 Task: Change the invitee language to Portuguese (Brazil).
Action: Mouse moved to (142, 90)
Screenshot: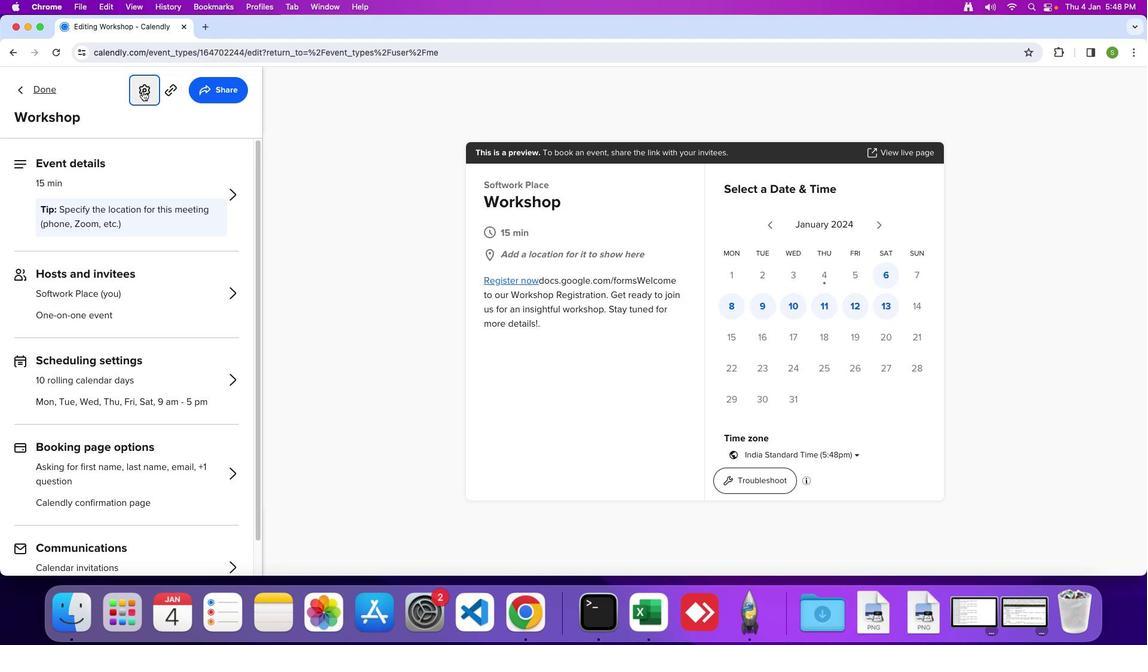 
Action: Mouse pressed left at (142, 90)
Screenshot: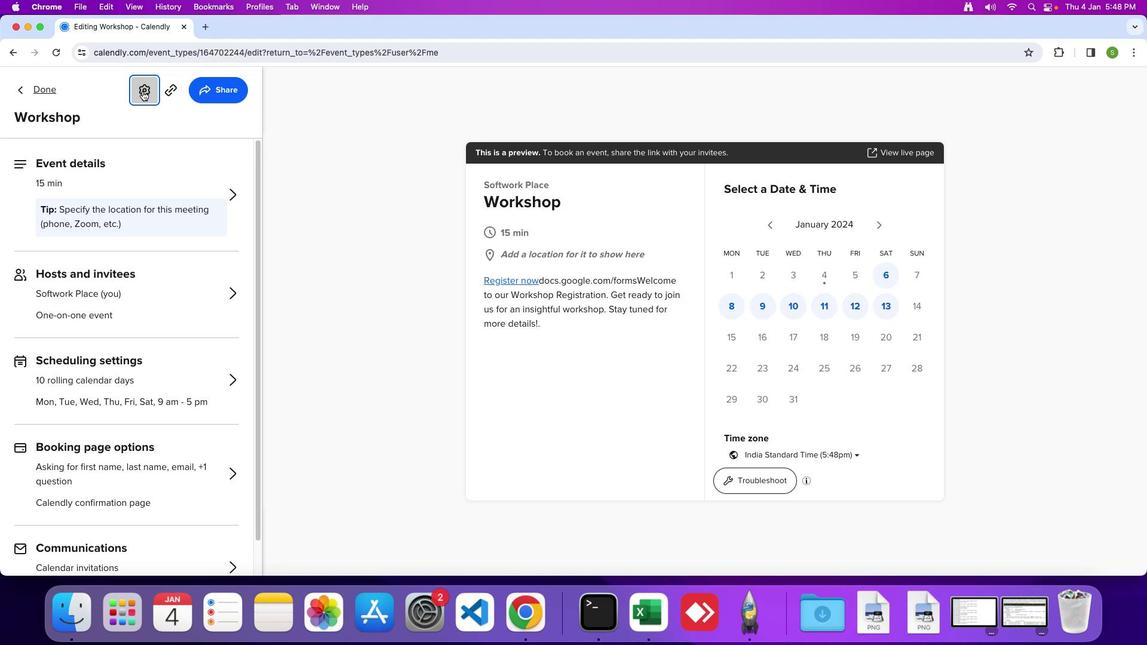 
Action: Mouse moved to (226, 126)
Screenshot: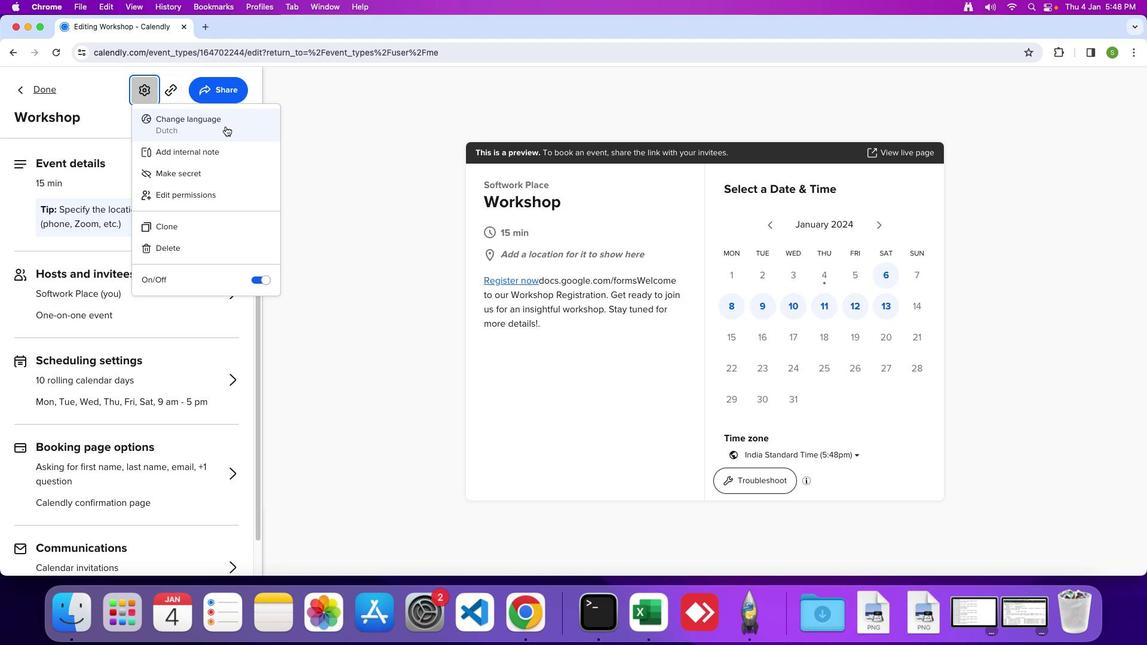 
Action: Mouse pressed left at (226, 126)
Screenshot: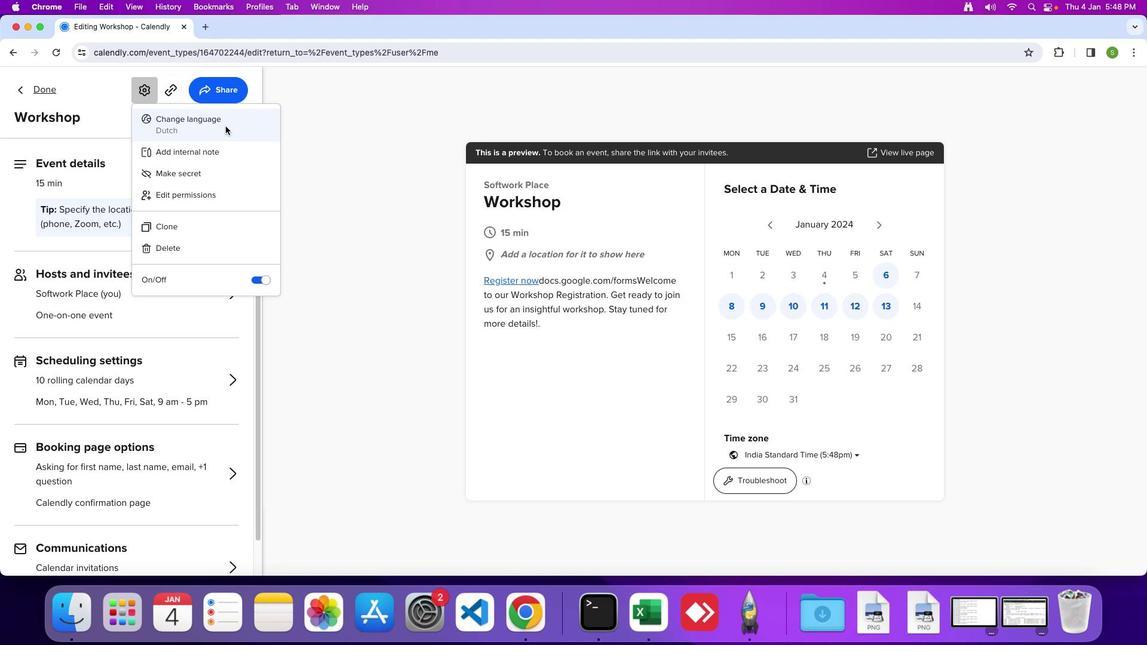 
Action: Mouse moved to (487, 309)
Screenshot: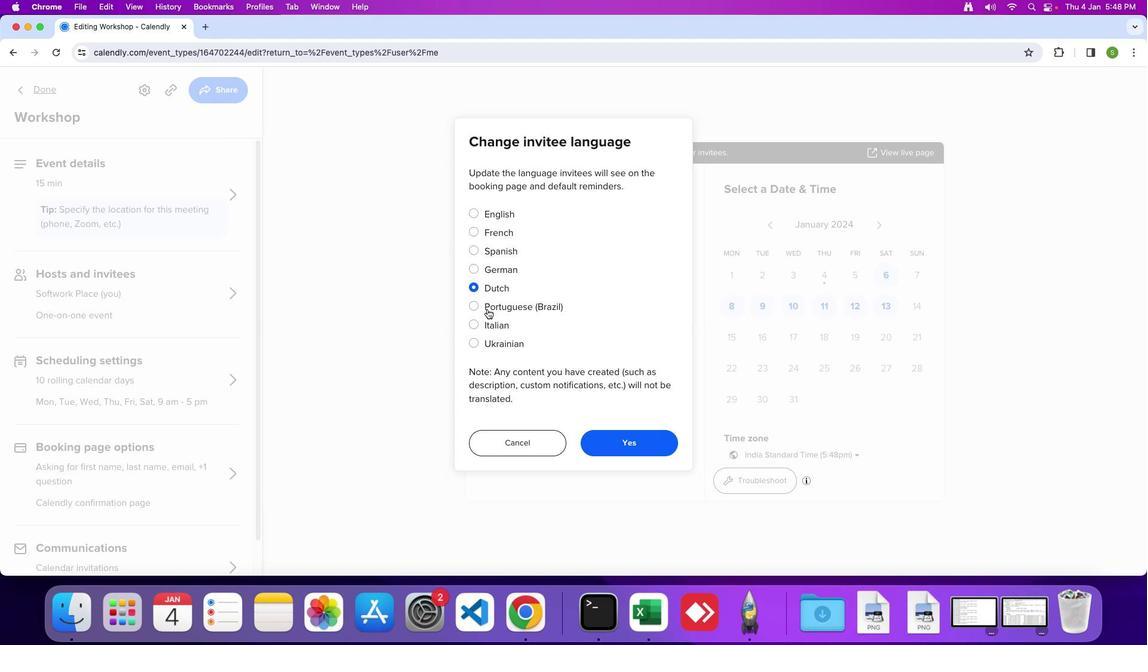 
Action: Mouse pressed left at (487, 309)
Screenshot: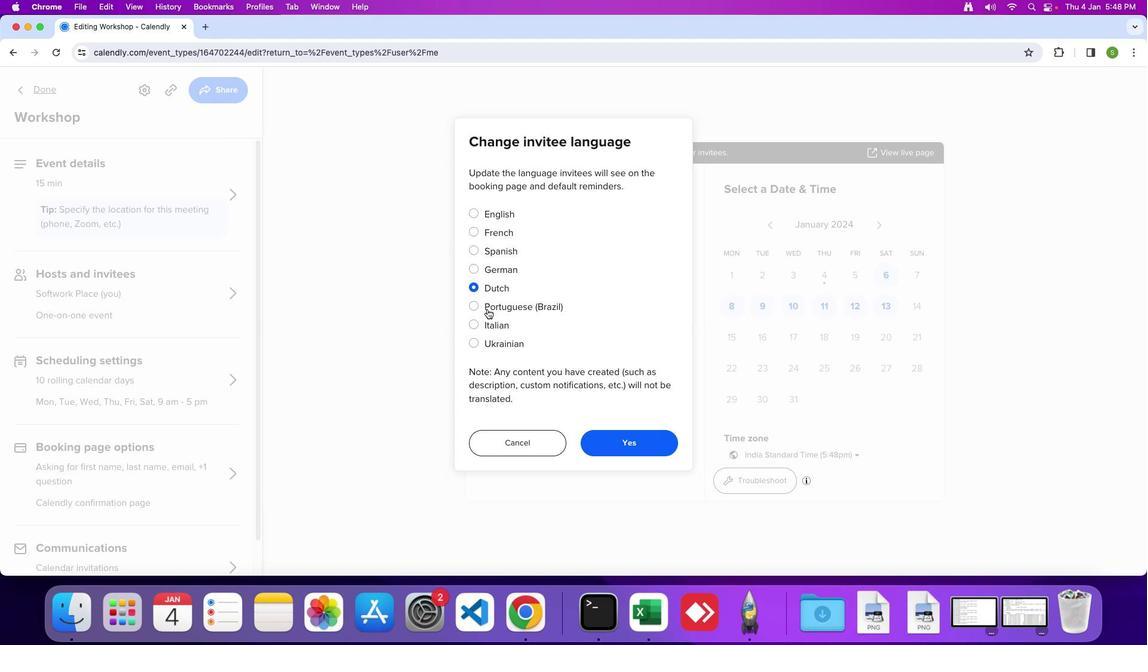 
Action: Mouse moved to (633, 436)
Screenshot: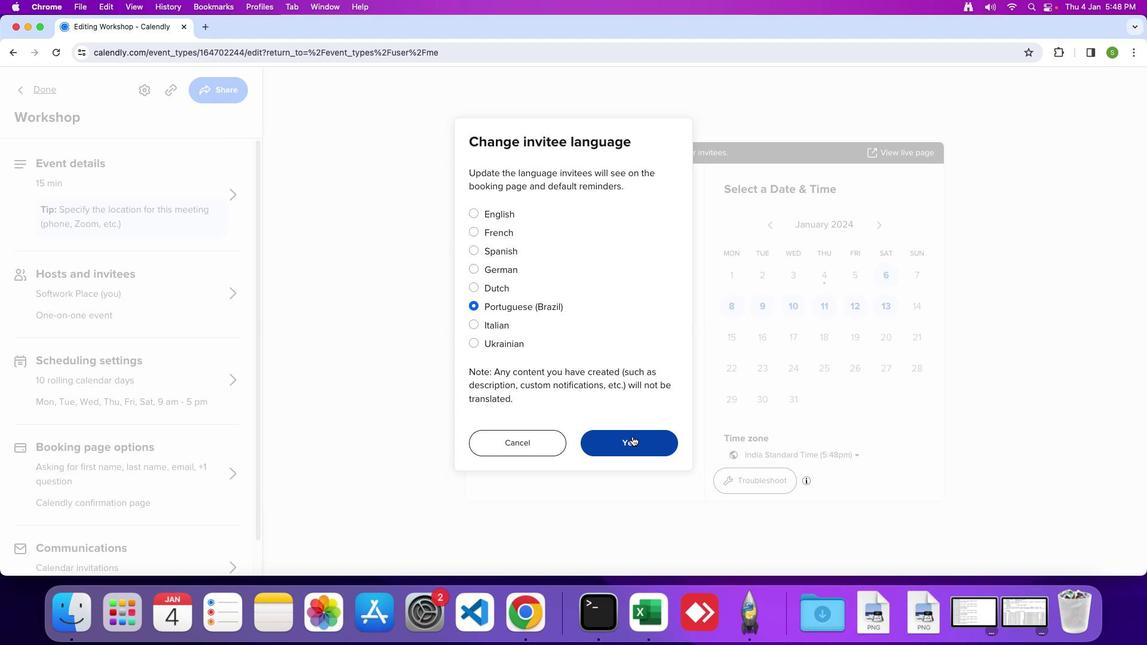 
Action: Mouse pressed left at (633, 436)
Screenshot: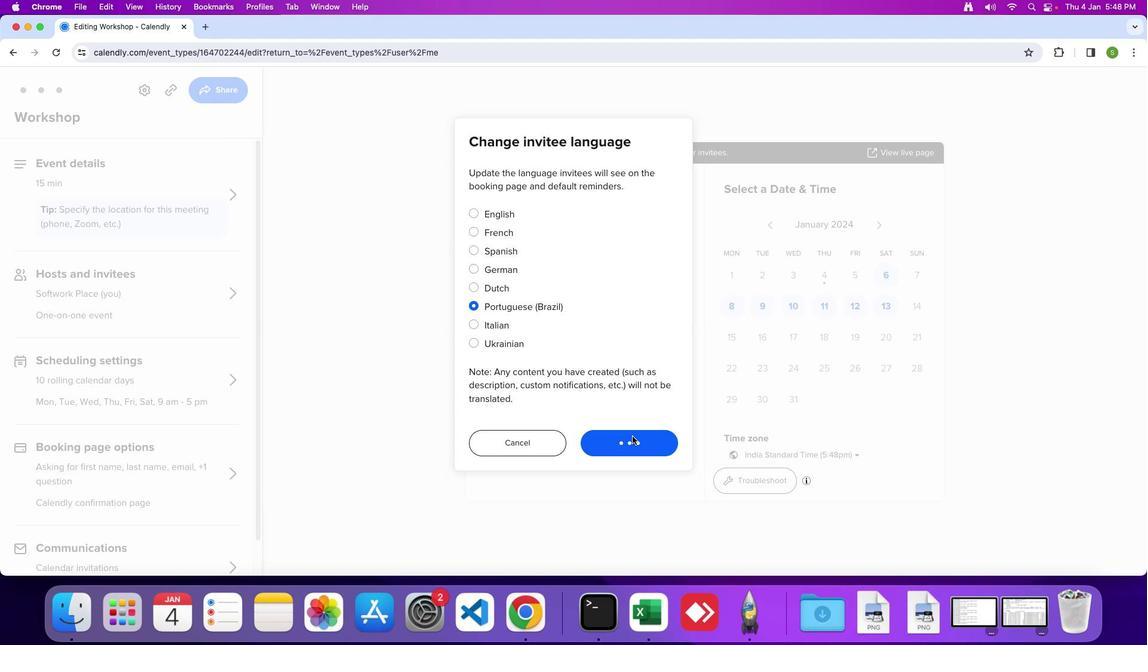
Action: Mouse moved to (623, 437)
Screenshot: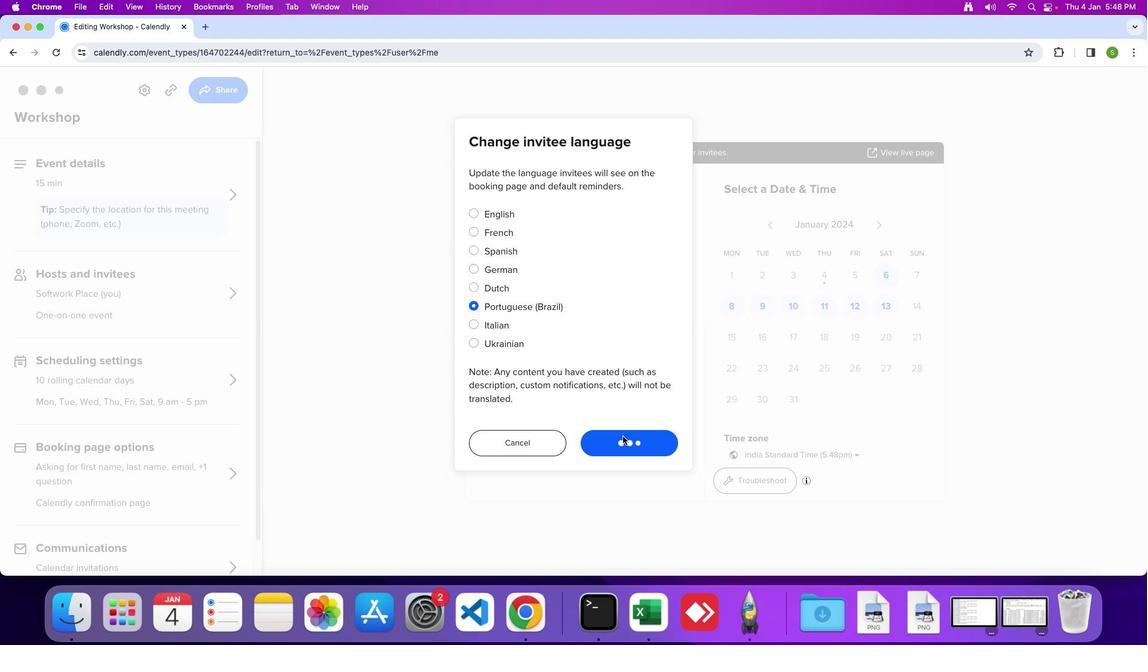 
